 Task: Edit the contracts list created by users
Action: Mouse scrolled (141, 233) with delta (0, 0)
Screenshot: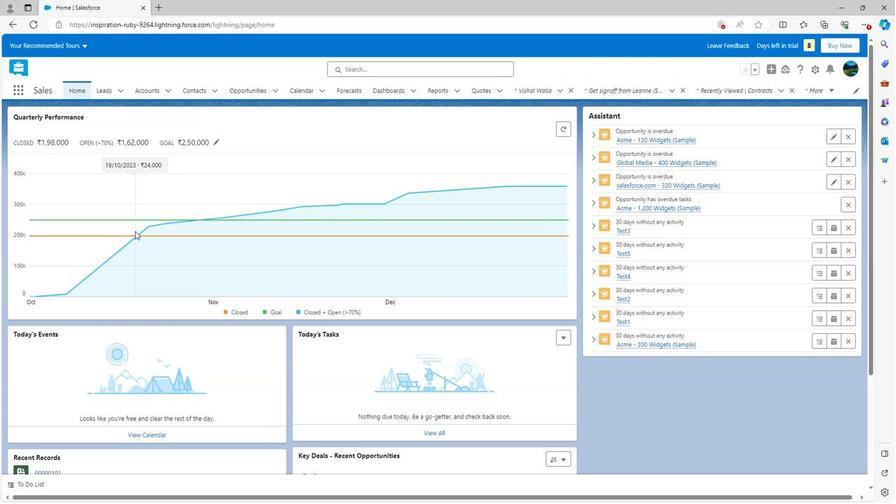 
Action: Mouse scrolled (141, 233) with delta (0, 0)
Screenshot: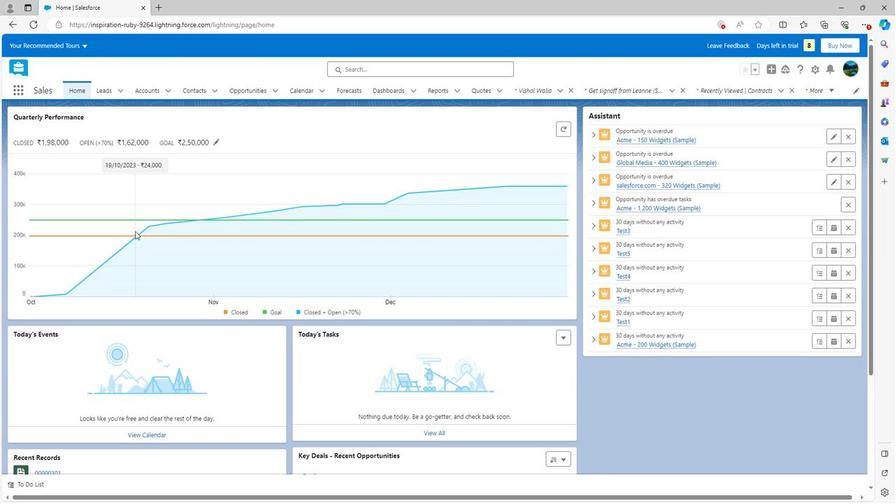 
Action: Mouse scrolled (141, 233) with delta (0, 0)
Screenshot: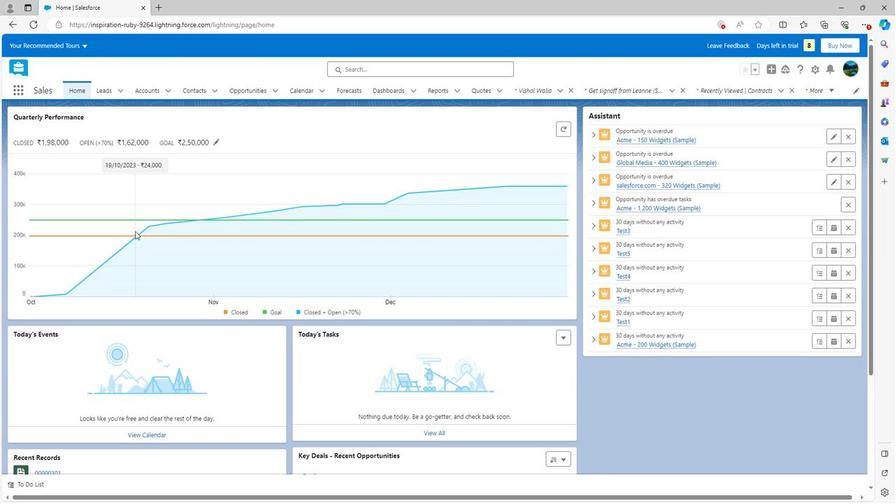 
Action: Mouse scrolled (141, 233) with delta (0, 0)
Screenshot: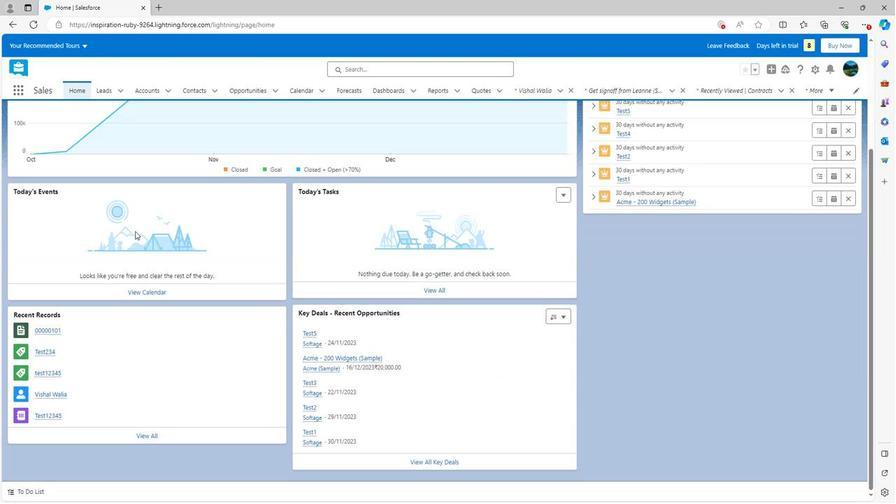 
Action: Mouse scrolled (141, 233) with delta (0, 0)
Screenshot: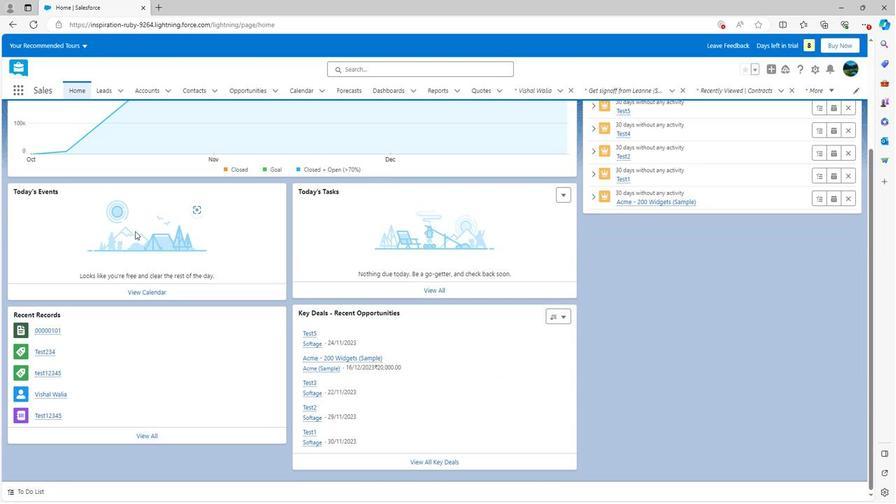 
Action: Mouse scrolled (141, 233) with delta (0, 0)
Screenshot: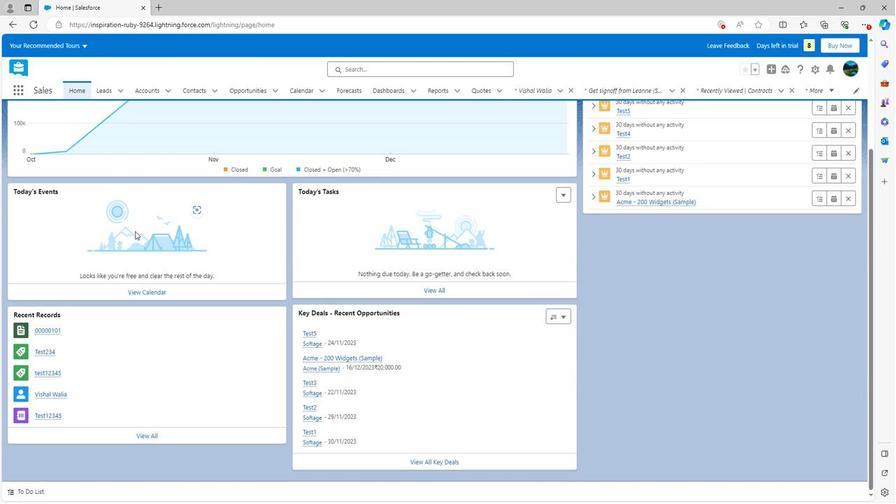 
Action: Mouse scrolled (141, 233) with delta (0, 0)
Screenshot: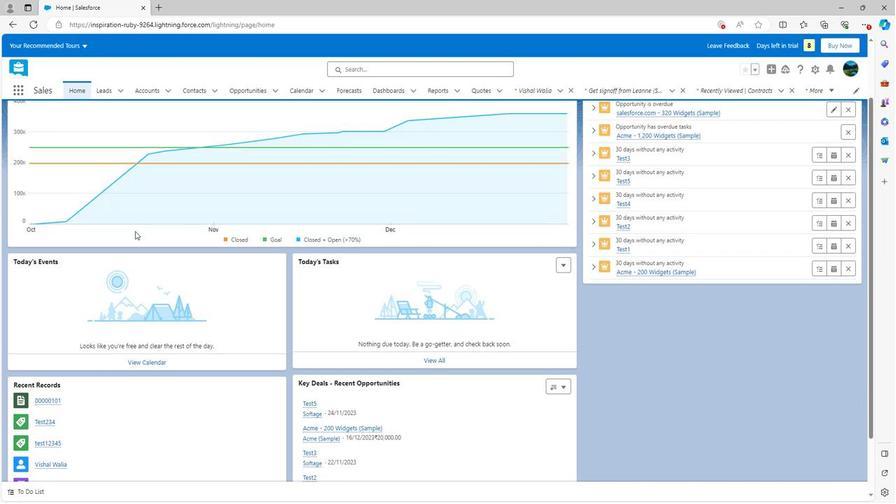 
Action: Mouse scrolled (141, 233) with delta (0, 0)
Screenshot: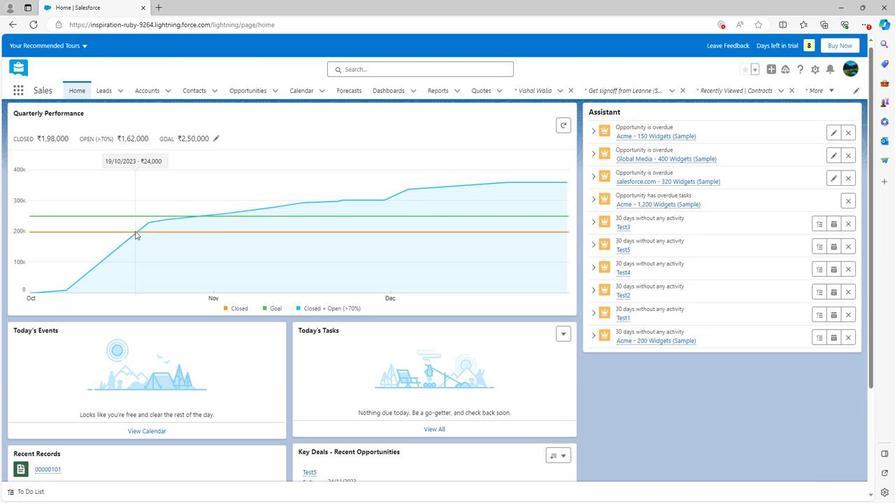 
Action: Mouse scrolled (141, 233) with delta (0, 0)
Screenshot: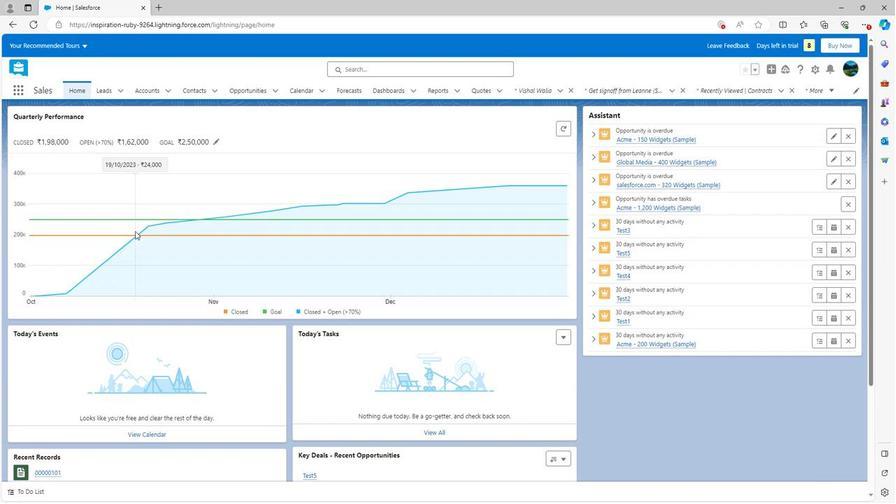 
Action: Mouse moved to (751, 88)
Screenshot: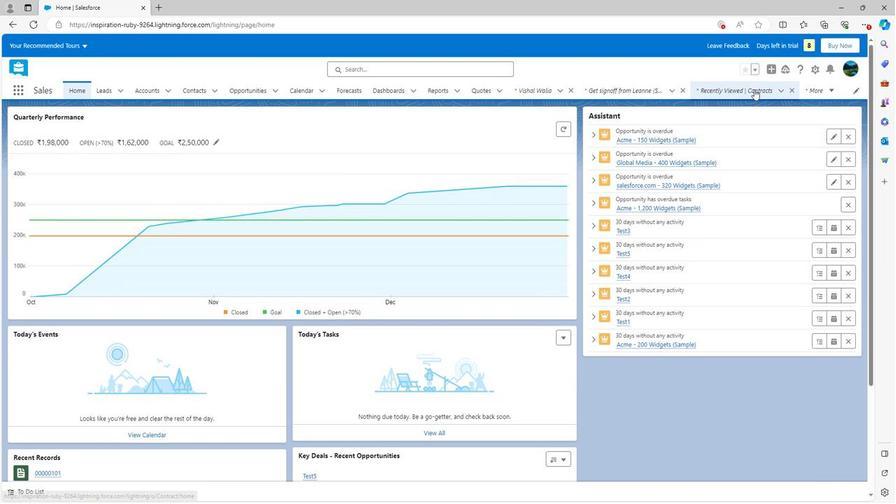 
Action: Mouse pressed left at (751, 88)
Screenshot: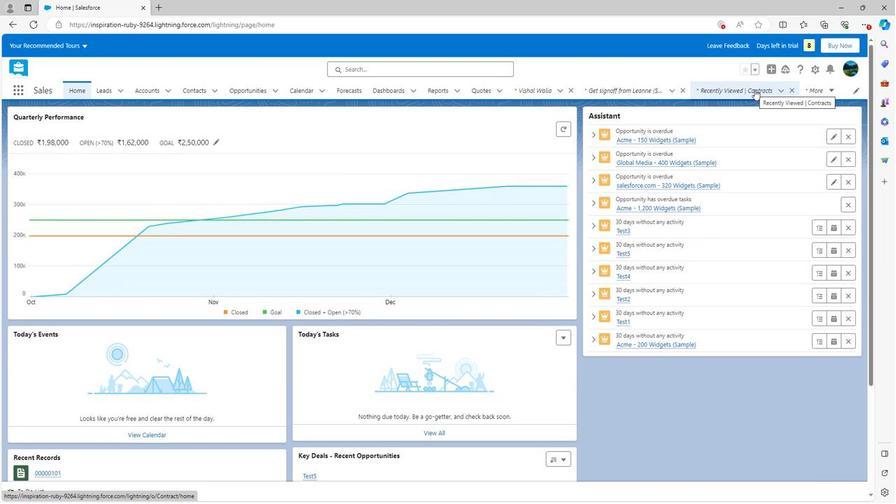 
Action: Mouse moved to (821, 135)
Screenshot: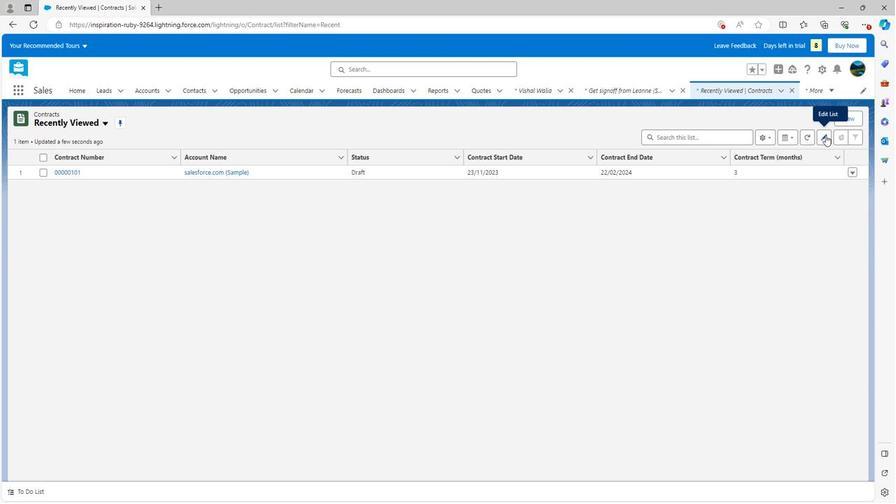 
Action: Mouse pressed left at (821, 135)
Screenshot: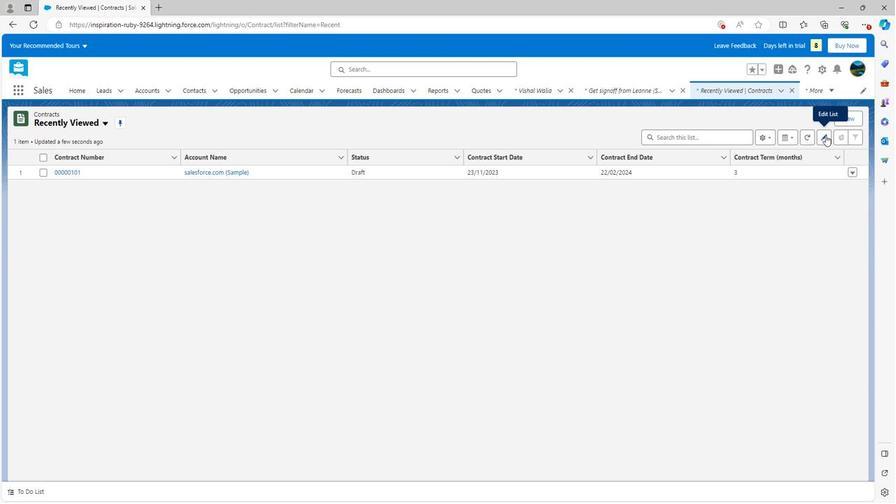 
Action: Mouse moved to (289, 178)
Screenshot: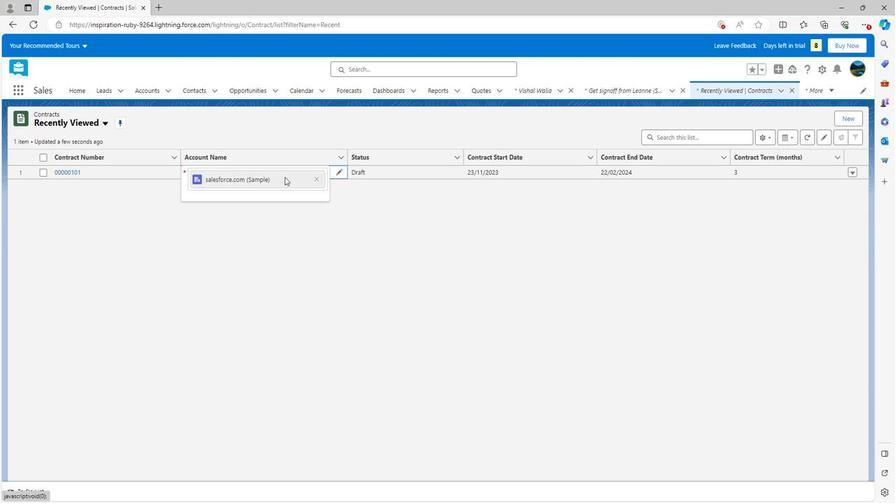 
Action: Mouse pressed left at (289, 178)
Screenshot: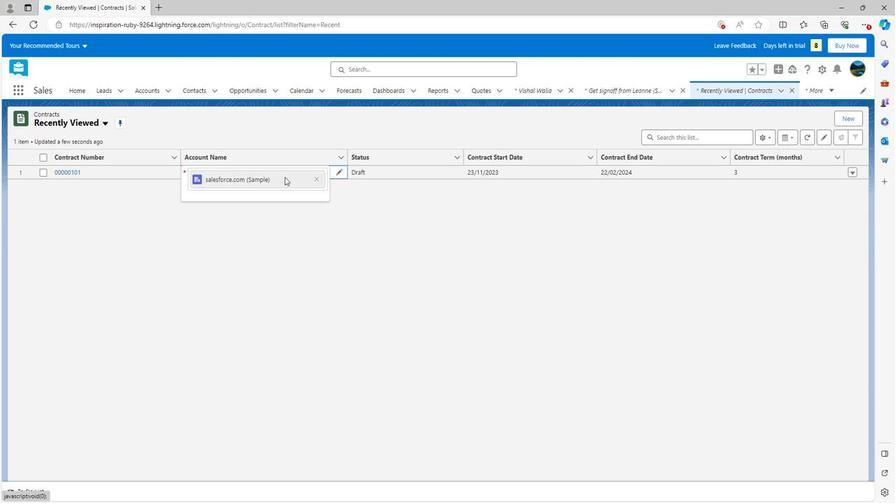 
Action: Mouse moved to (319, 180)
Screenshot: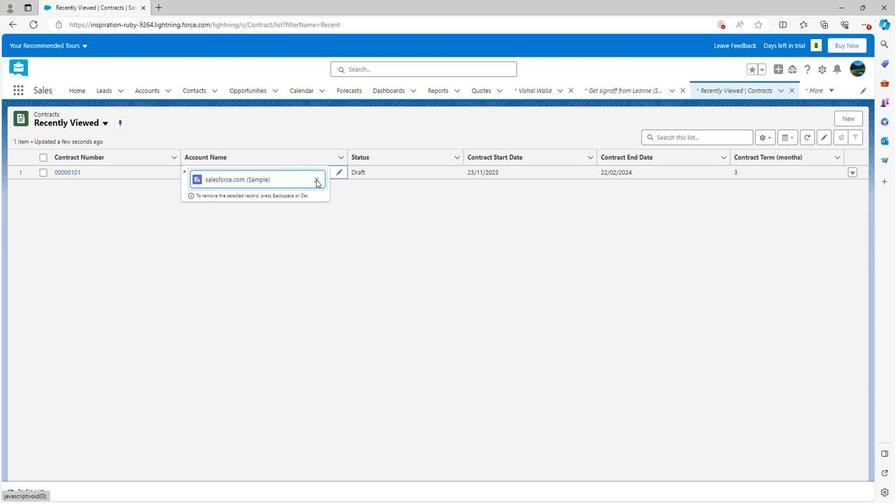 
Action: Mouse pressed left at (319, 180)
Screenshot: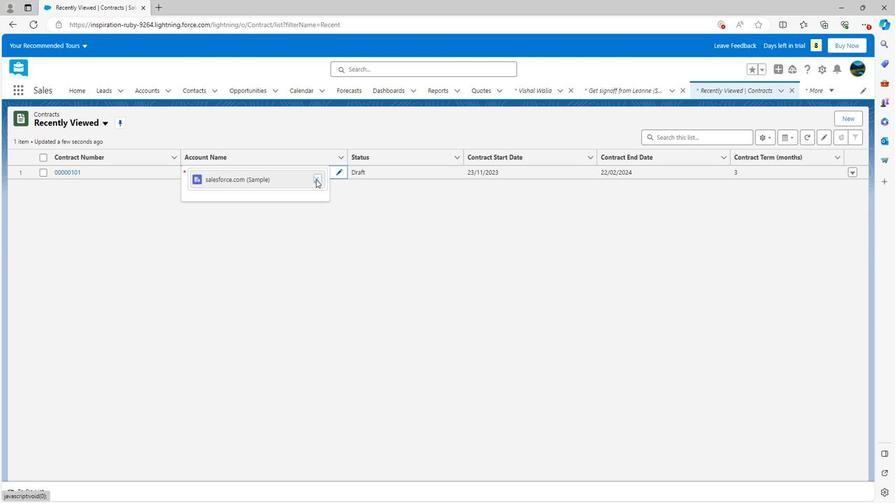 
Action: Mouse moved to (249, 218)
Screenshot: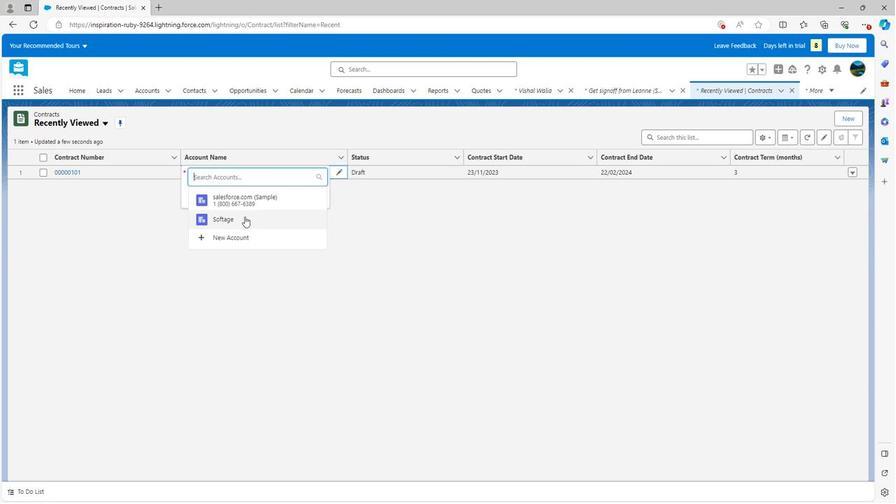 
Action: Mouse pressed left at (249, 218)
Screenshot: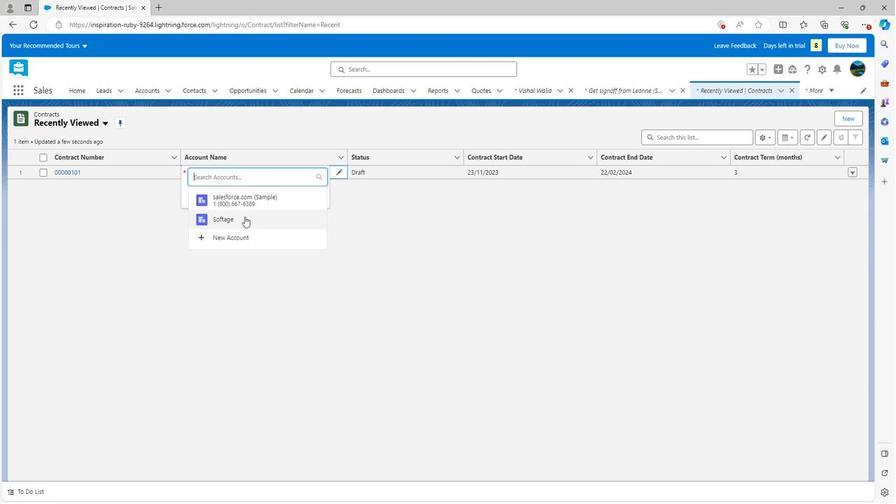 
Action: Mouse moved to (290, 173)
Screenshot: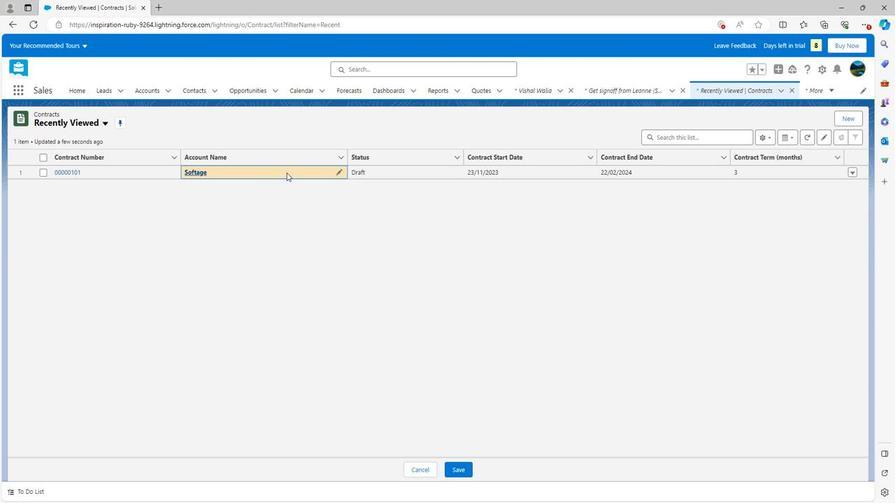 
Action: Mouse pressed left at (290, 173)
Screenshot: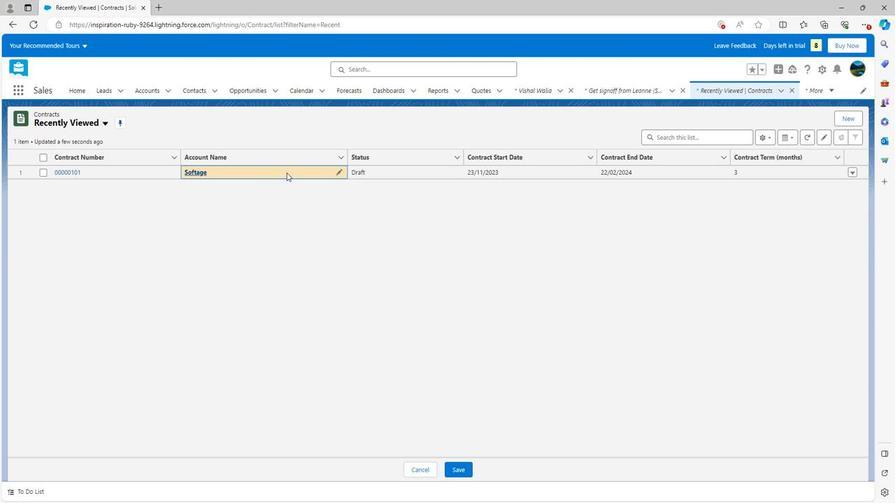 
Action: Mouse moved to (340, 173)
Screenshot: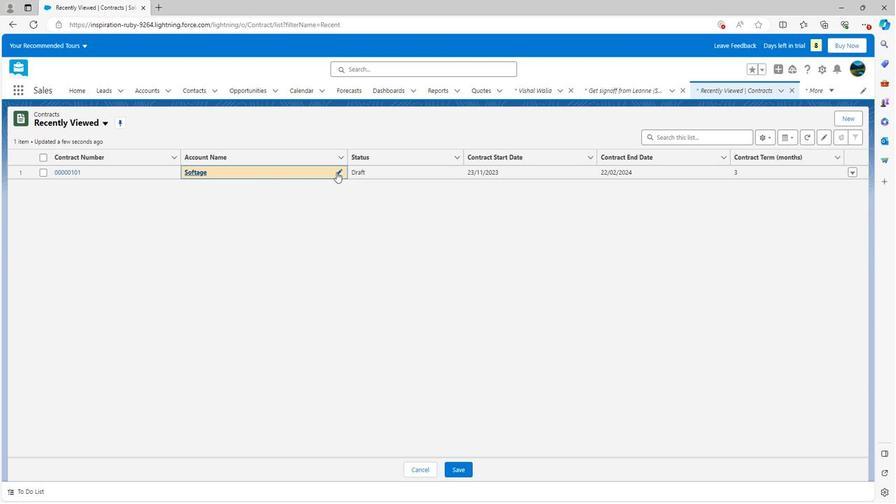 
Action: Mouse pressed left at (340, 173)
Screenshot: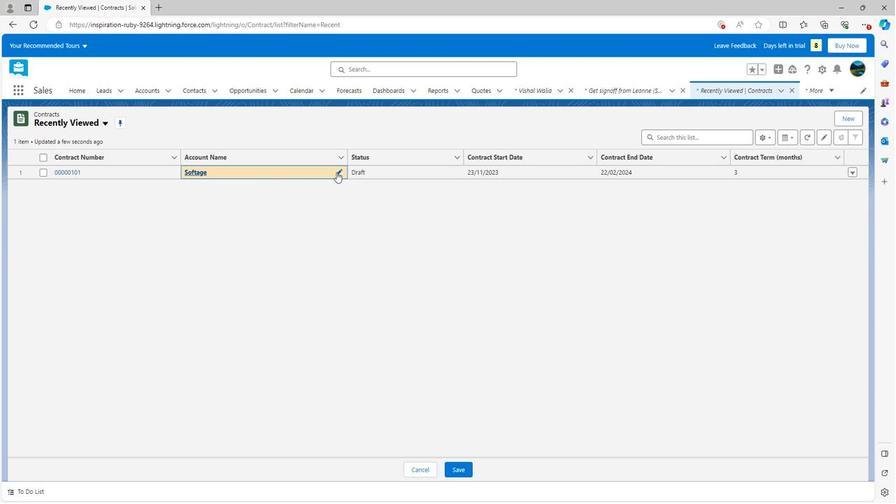 
Action: Mouse moved to (319, 180)
Screenshot: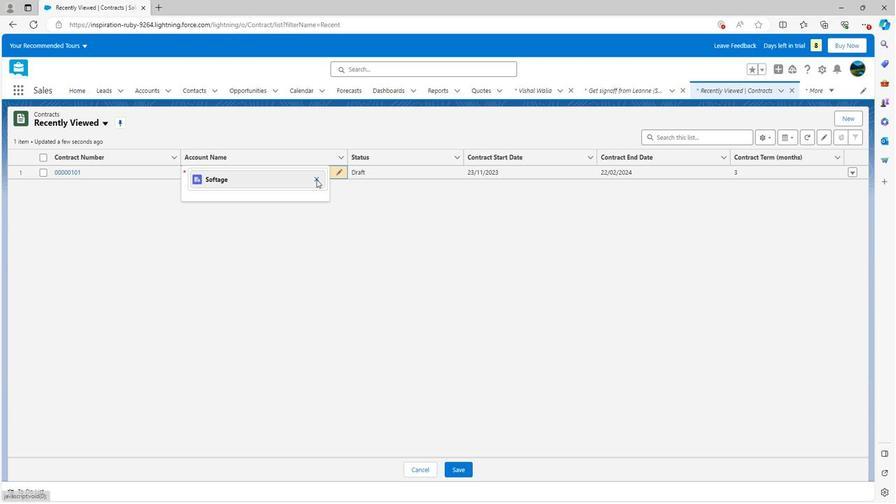 
Action: Mouse pressed left at (319, 180)
Screenshot: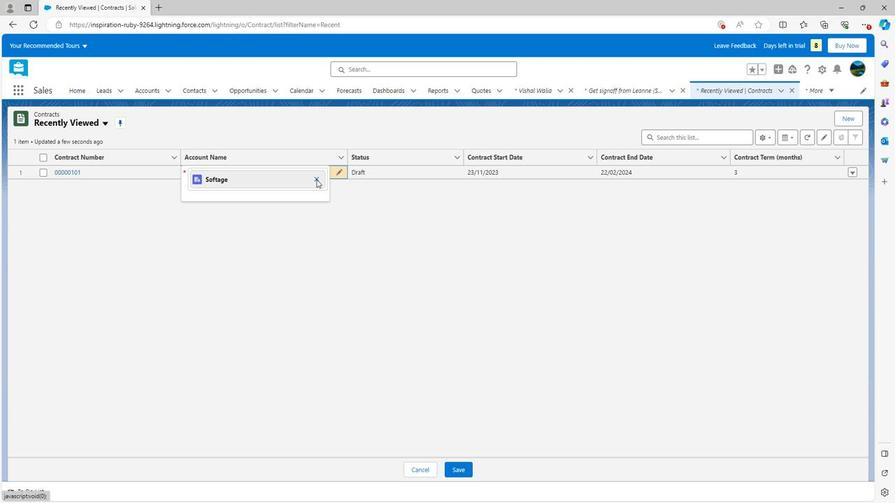 
Action: Mouse moved to (256, 206)
Screenshot: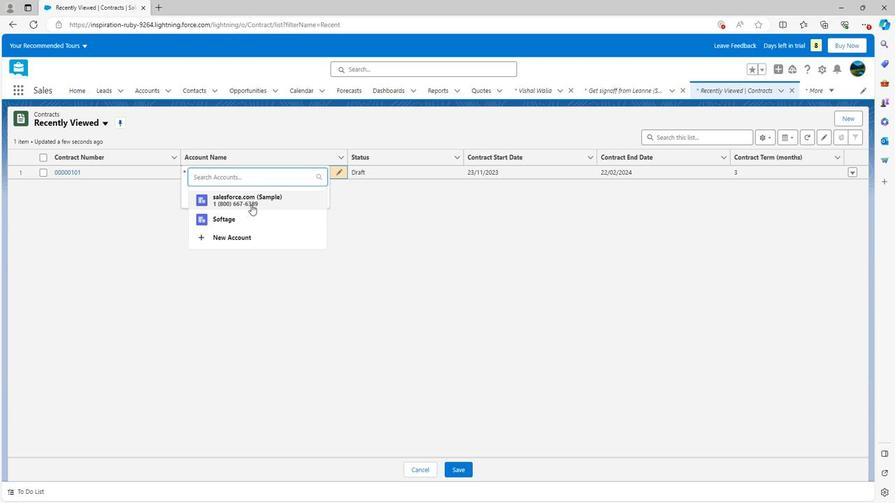 
Action: Mouse pressed left at (256, 206)
Screenshot: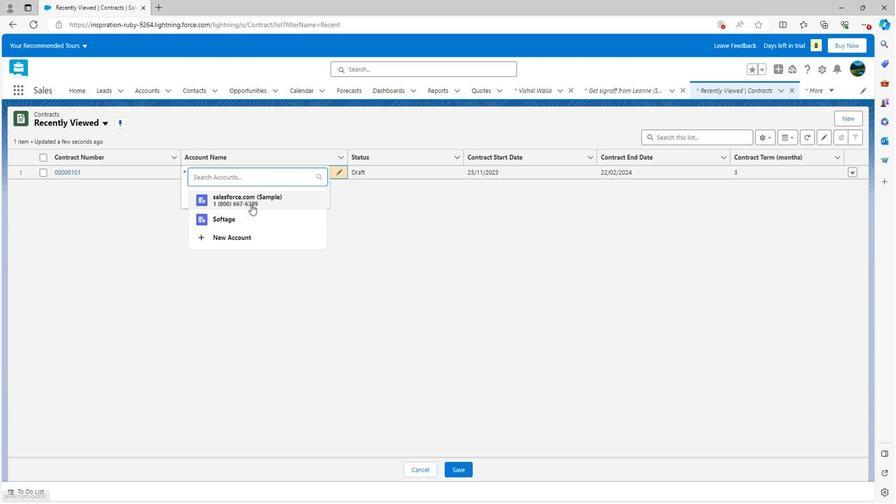 
Action: Mouse moved to (368, 189)
Screenshot: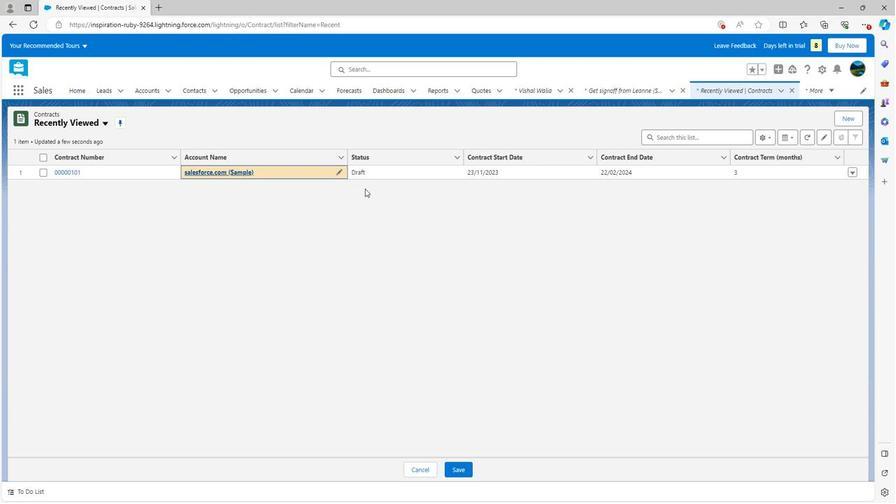 
Action: Mouse pressed left at (368, 189)
Screenshot: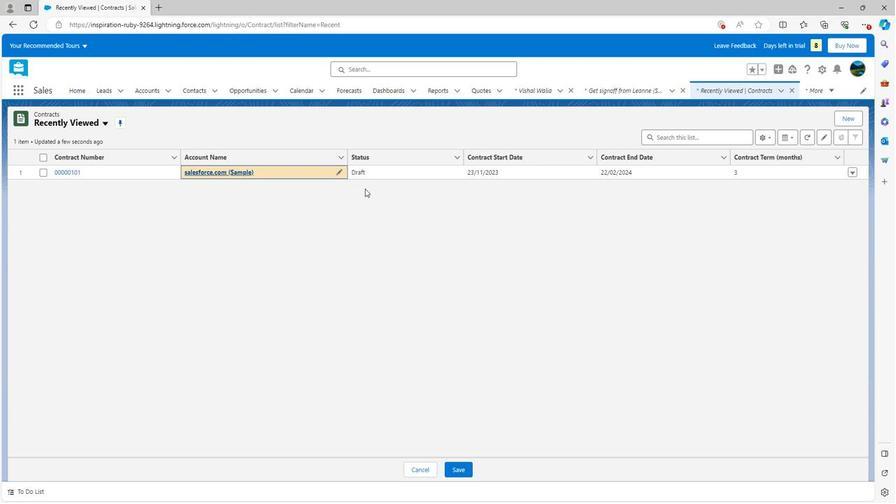 
Action: Mouse moved to (459, 472)
Screenshot: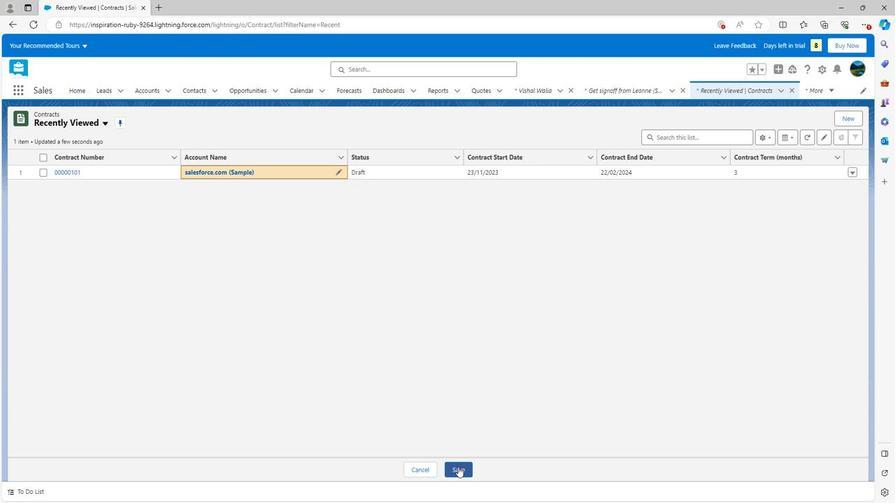 
Action: Mouse pressed left at (459, 472)
Screenshot: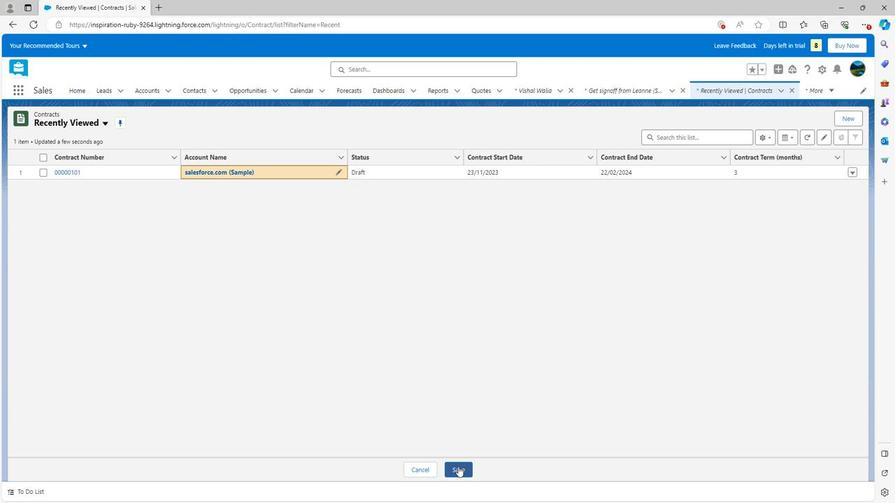 
Action: Mouse moved to (144, 251)
Screenshot: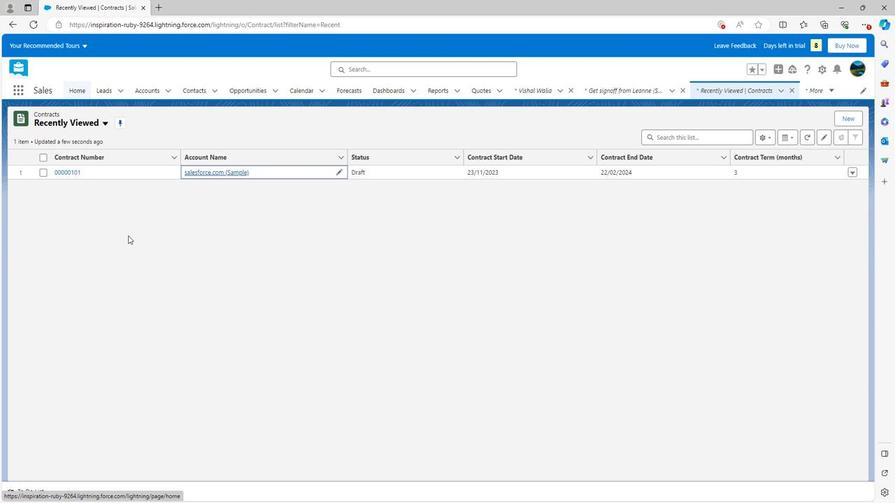 
